 Task: Set "Limit the size of each slice in bytes" for "H.264/MPEG-4 Part 10/AVC encoder (x264 10-bit)" to 3.
Action: Mouse moved to (101, 20)
Screenshot: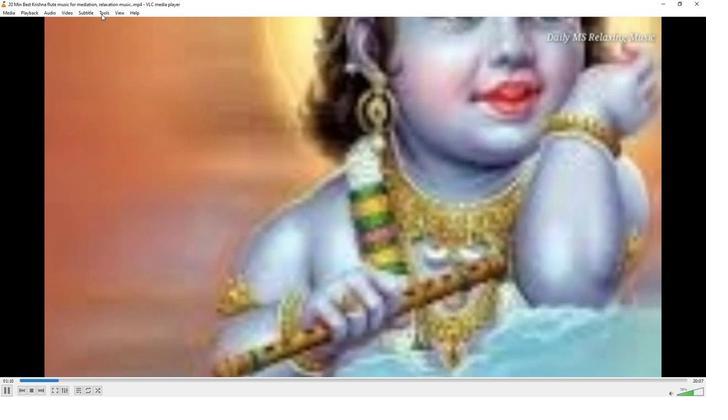 
Action: Mouse pressed left at (101, 20)
Screenshot: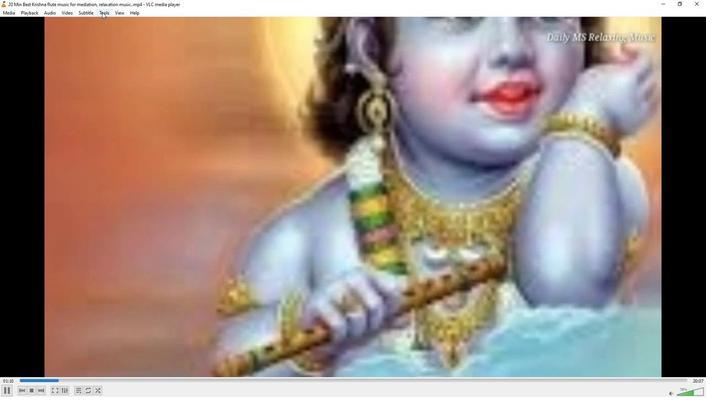 
Action: Mouse moved to (108, 106)
Screenshot: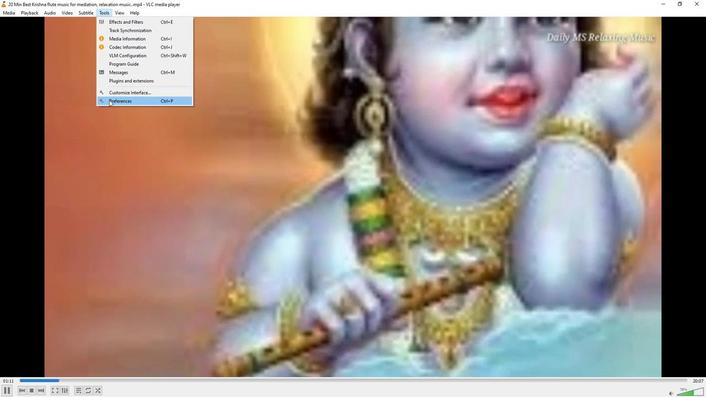 
Action: Mouse pressed left at (108, 106)
Screenshot: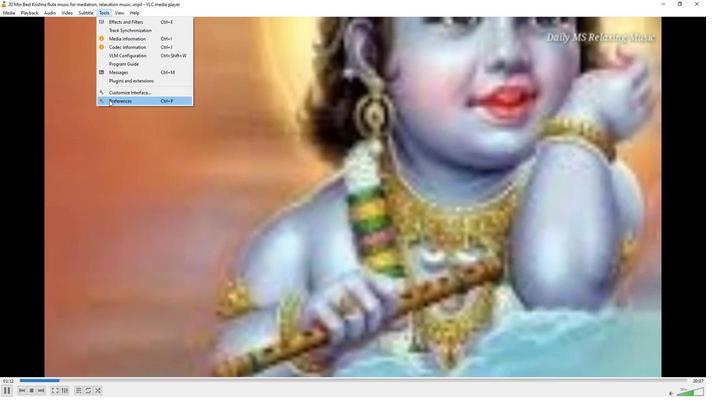 
Action: Mouse moved to (231, 323)
Screenshot: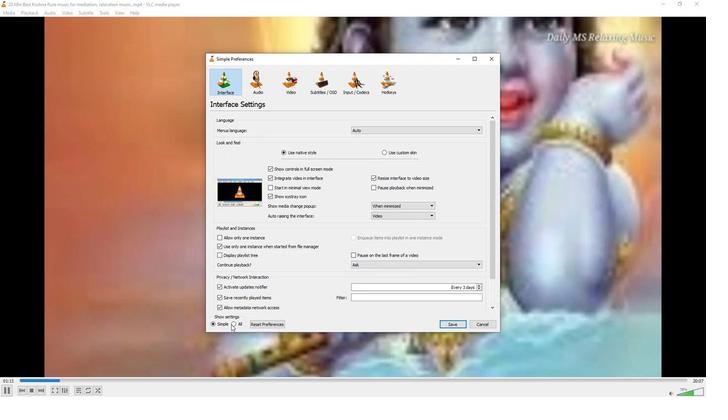 
Action: Mouse pressed left at (231, 323)
Screenshot: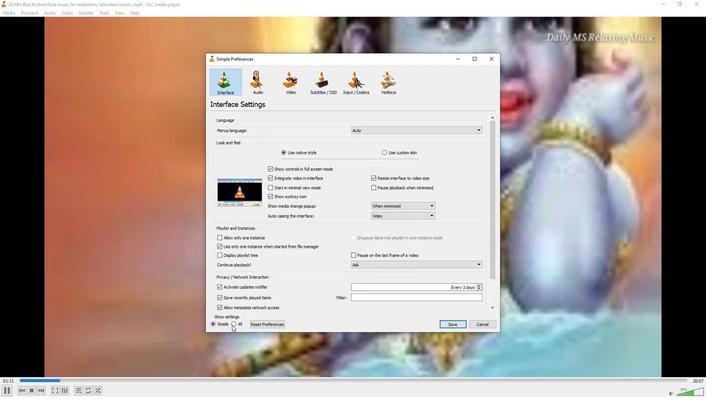 
Action: Mouse moved to (223, 251)
Screenshot: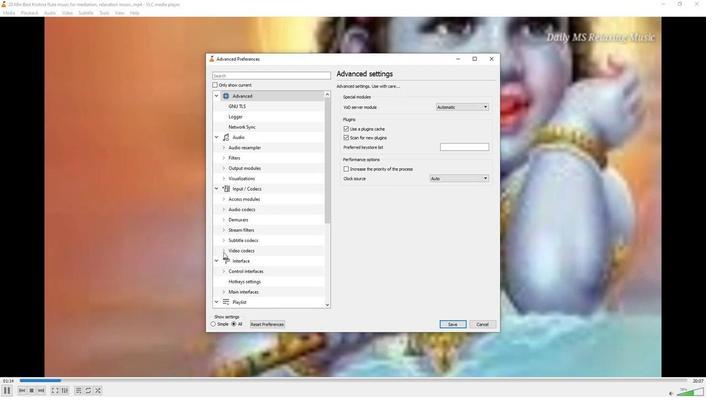 
Action: Mouse pressed left at (223, 251)
Screenshot: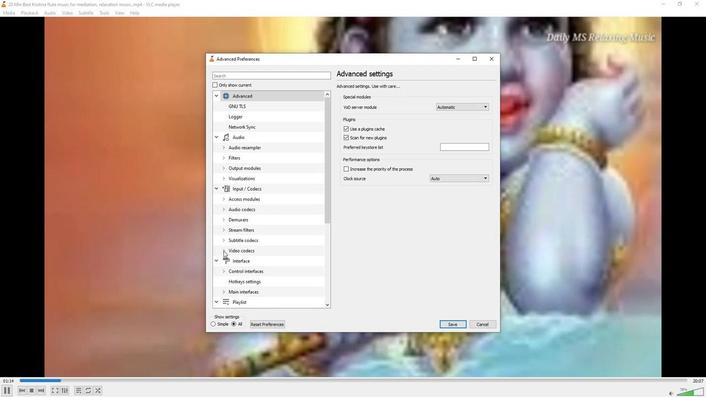 
Action: Mouse scrolled (223, 251) with delta (0, 0)
Screenshot: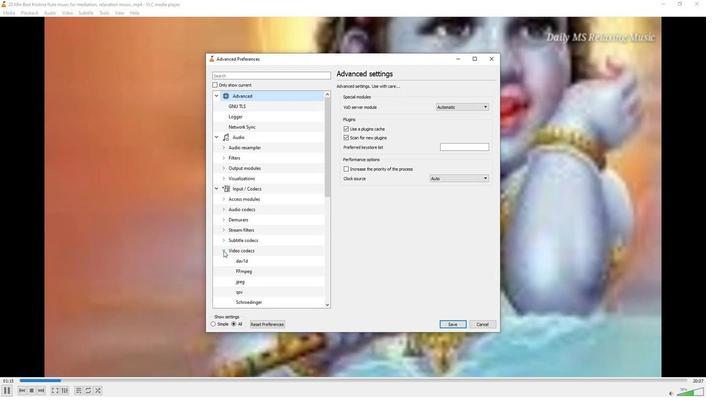 
Action: Mouse scrolled (223, 251) with delta (0, 0)
Screenshot: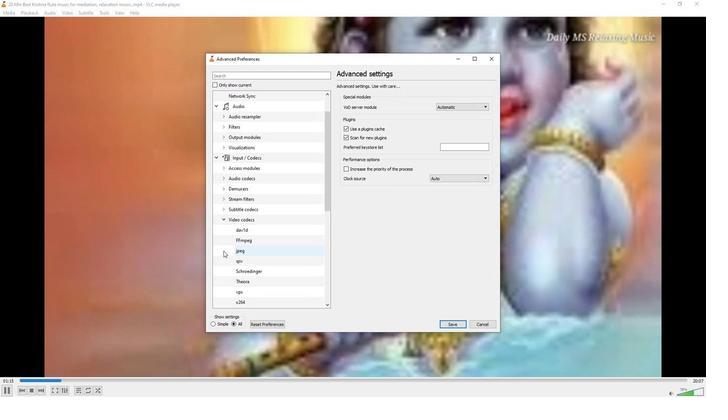 
Action: Mouse scrolled (223, 251) with delta (0, 0)
Screenshot: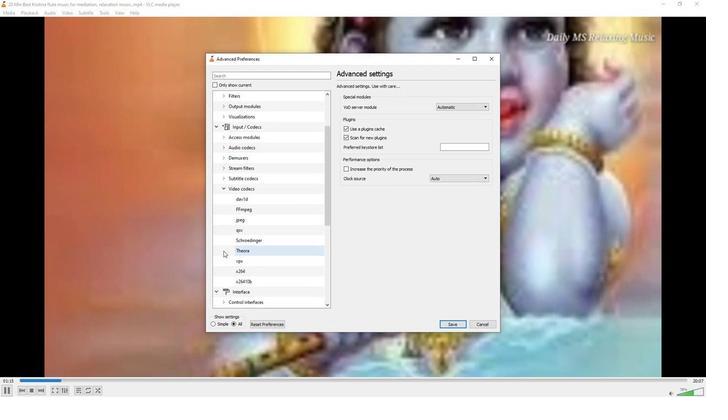 
Action: Mouse moved to (240, 252)
Screenshot: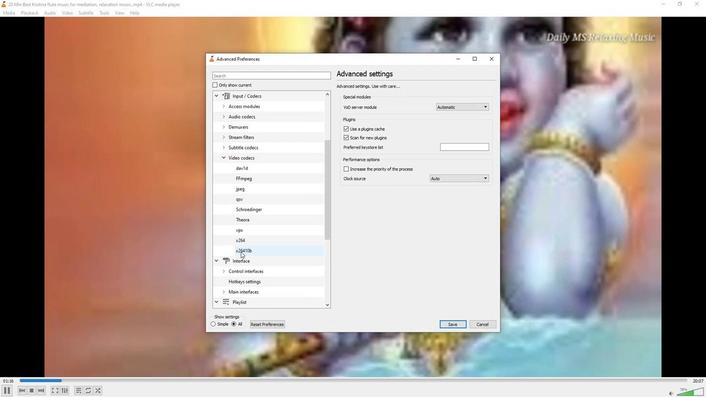 
Action: Mouse pressed left at (240, 252)
Screenshot: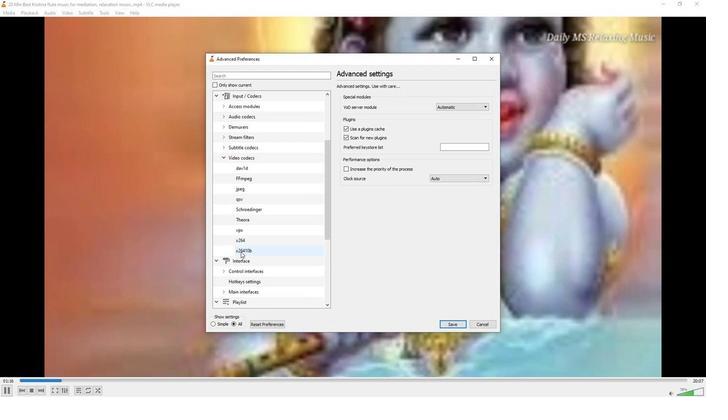 
Action: Mouse moved to (454, 222)
Screenshot: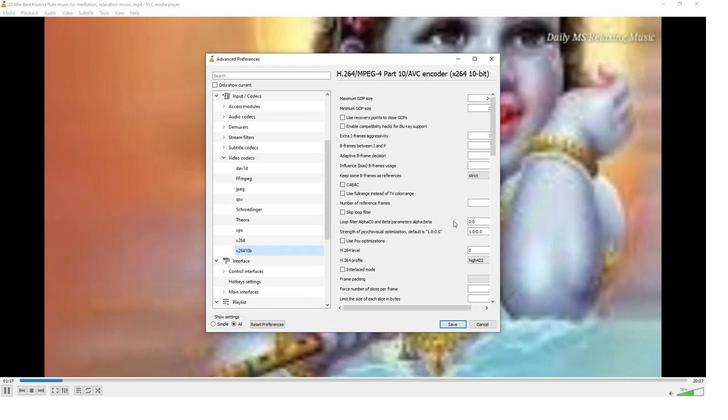 
Action: Mouse scrolled (454, 222) with delta (0, 0)
Screenshot: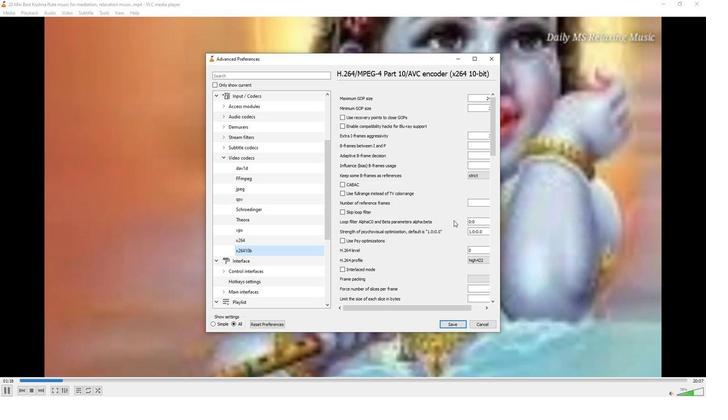 
Action: Mouse scrolled (454, 222) with delta (0, 0)
Screenshot: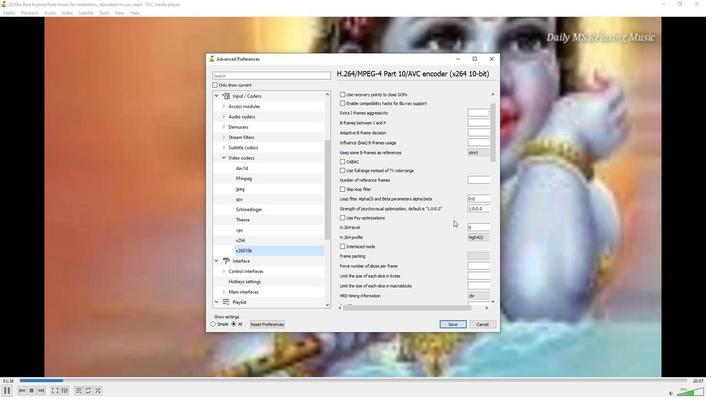 
Action: Mouse scrolled (454, 222) with delta (0, 0)
Screenshot: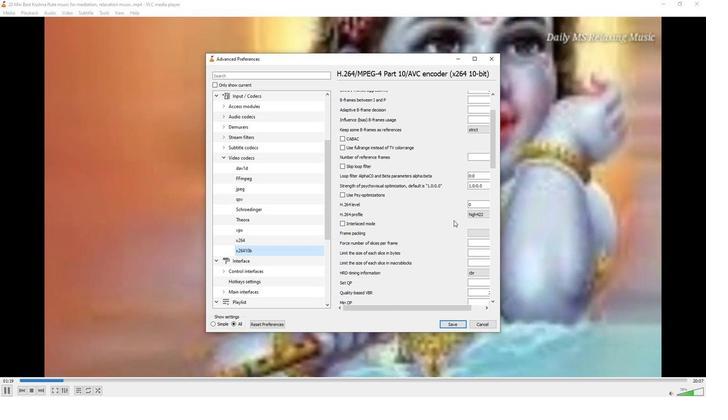 
Action: Mouse scrolled (454, 222) with delta (0, 0)
Screenshot: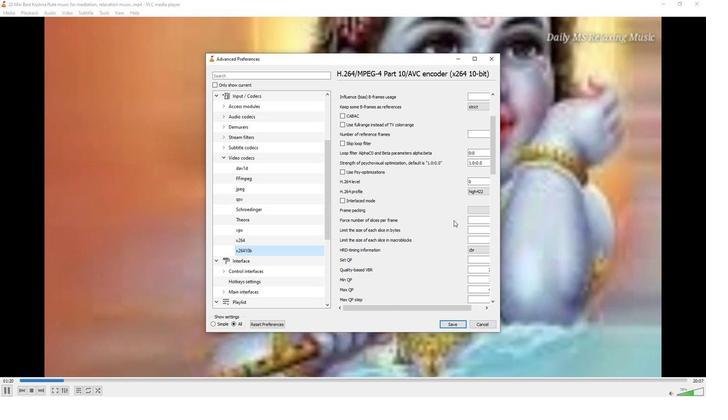 
Action: Mouse scrolled (454, 222) with delta (0, 0)
Screenshot: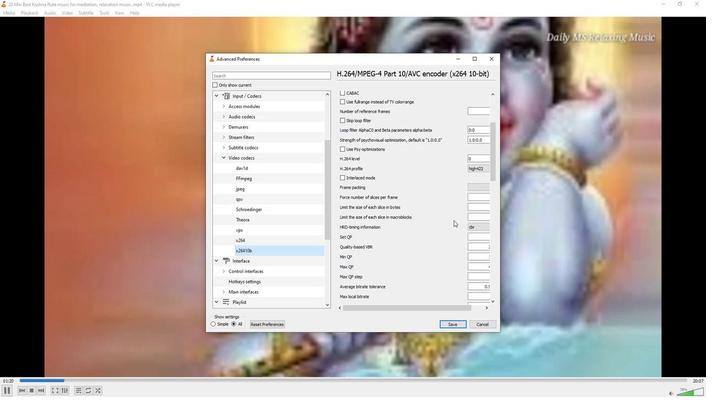 
Action: Mouse scrolled (454, 222) with delta (0, 0)
Screenshot: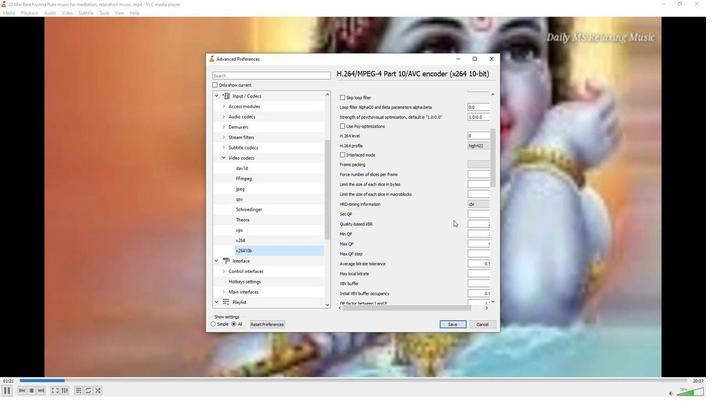 
Action: Mouse scrolled (454, 222) with delta (0, 0)
Screenshot: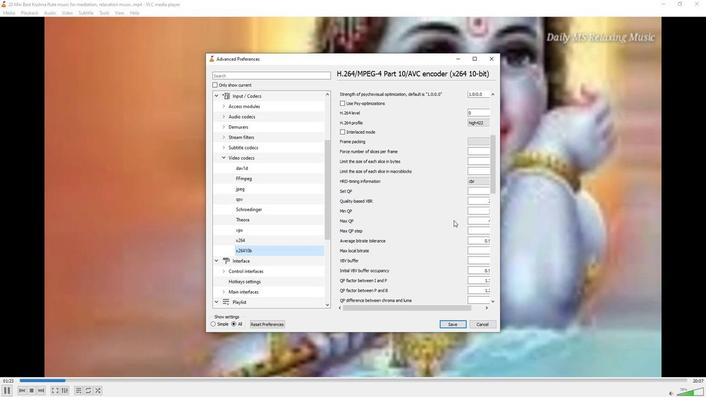
Action: Mouse moved to (421, 306)
Screenshot: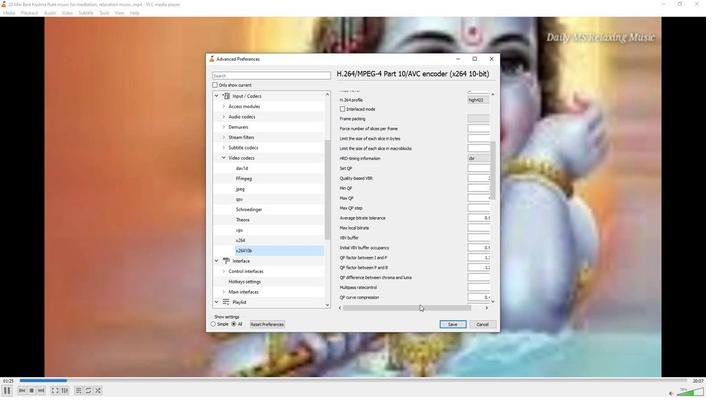
Action: Mouse pressed left at (421, 306)
Screenshot: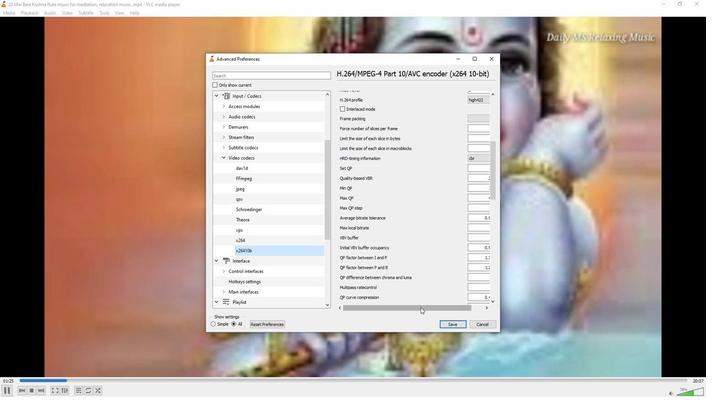 
Action: Mouse moved to (484, 140)
Screenshot: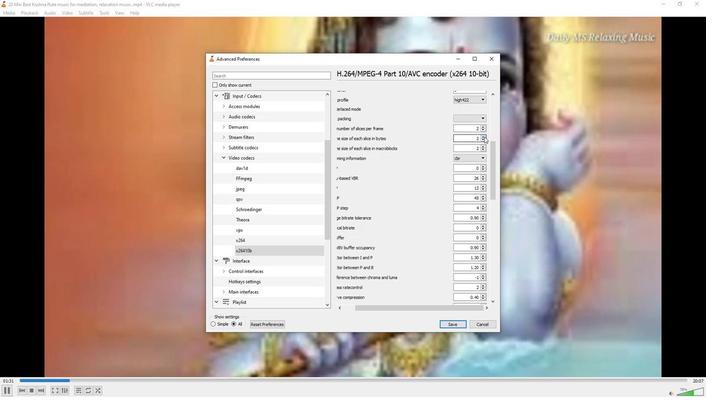 
Action: Mouse pressed left at (484, 140)
Screenshot: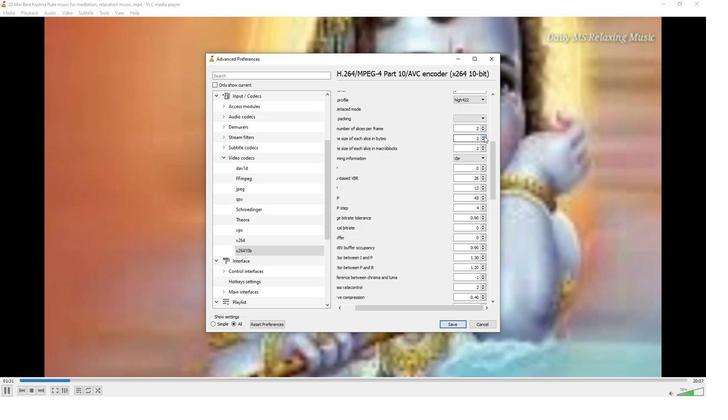 
Action: Mouse moved to (433, 144)
Screenshot: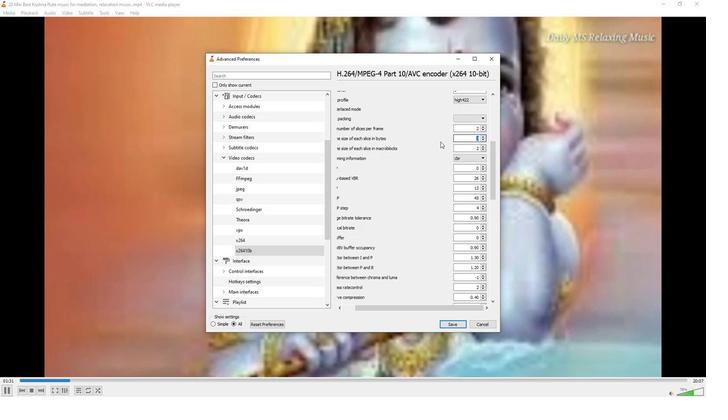 
Action: Mouse pressed left at (433, 144)
Screenshot: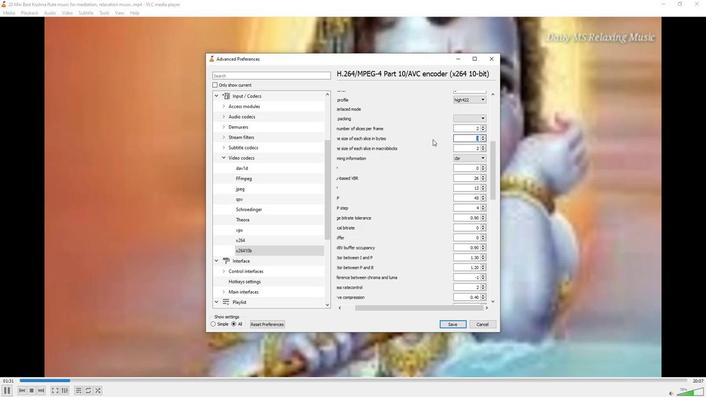 
